 Task: Add a dependency to the task Improve code commenting for better readability , the existing task  Implement load balancing for better resource allocation in the project TranceTech.
Action: Mouse moved to (712, 521)
Screenshot: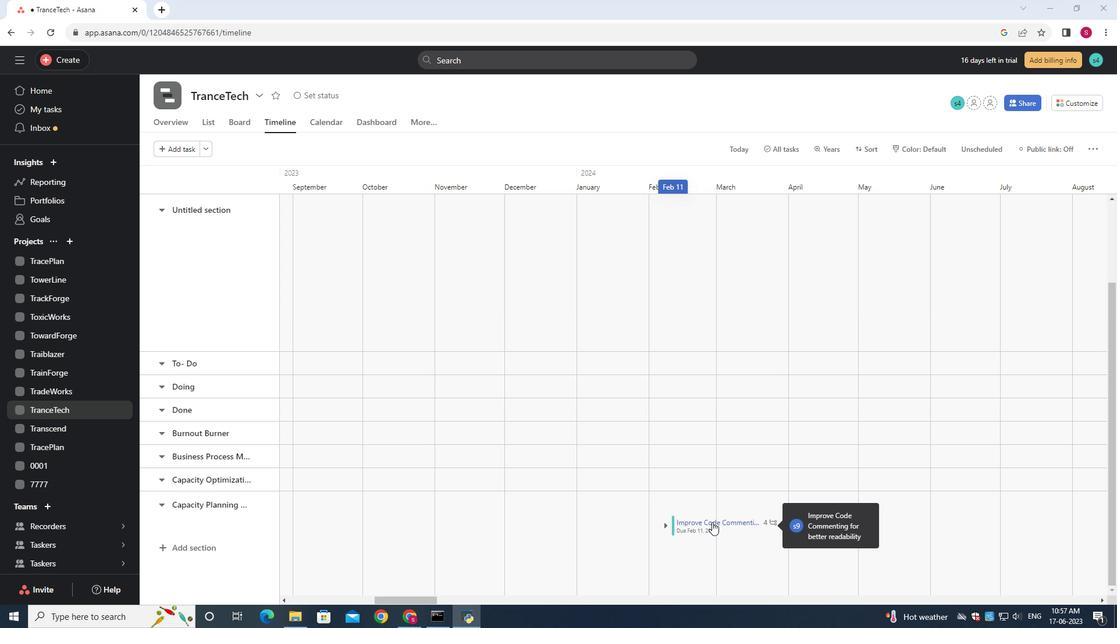 
Action: Mouse pressed left at (712, 521)
Screenshot: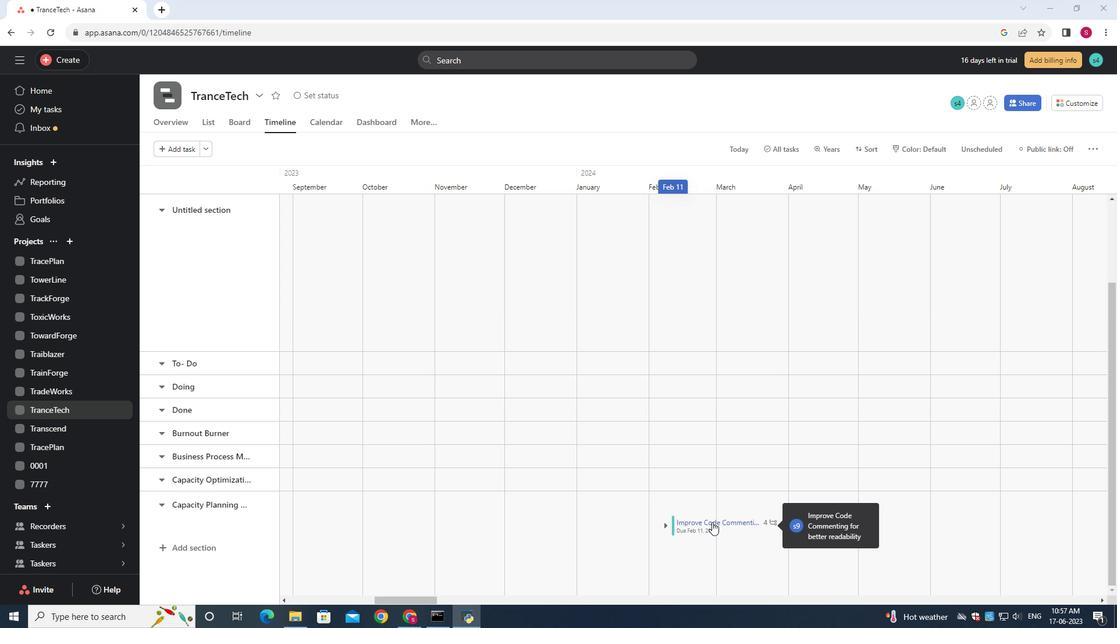 
Action: Mouse moved to (825, 303)
Screenshot: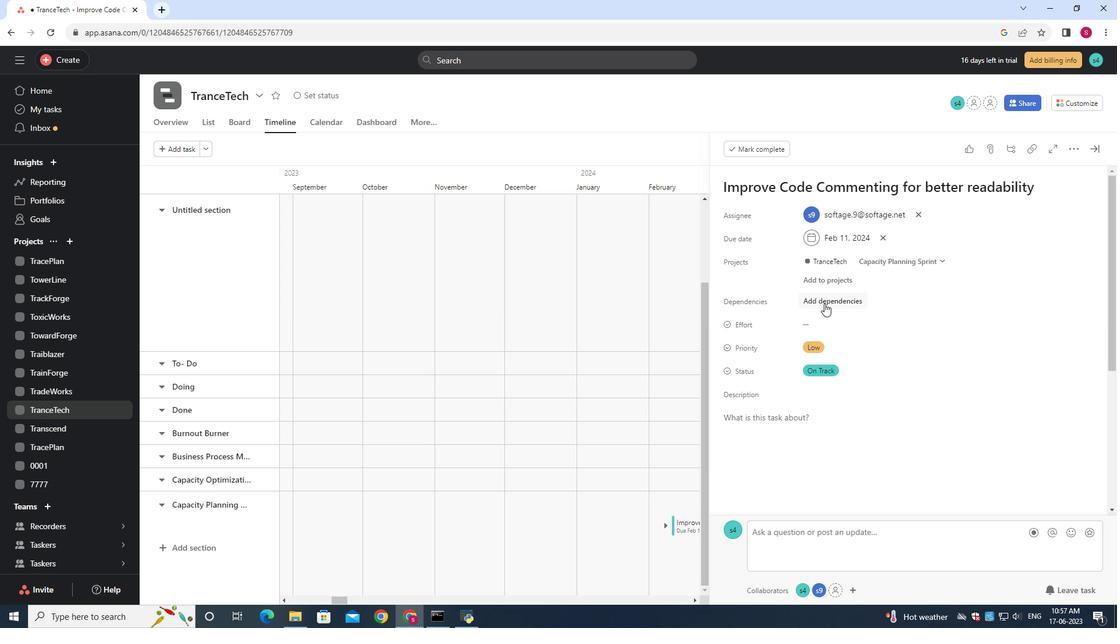 
Action: Mouse pressed left at (825, 303)
Screenshot: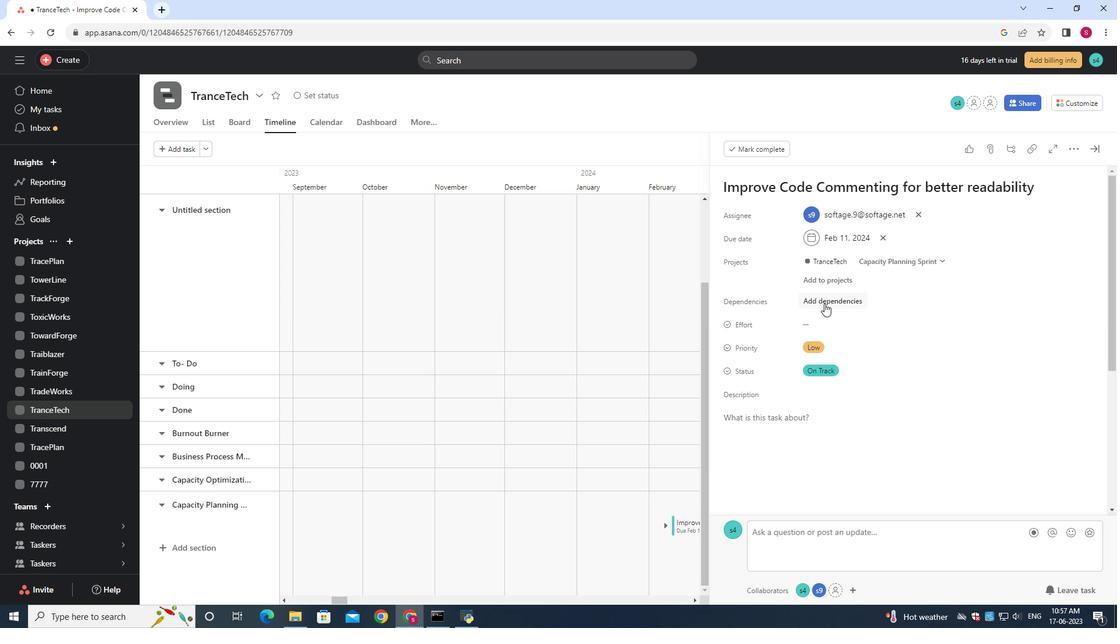 
Action: Mouse moved to (882, 346)
Screenshot: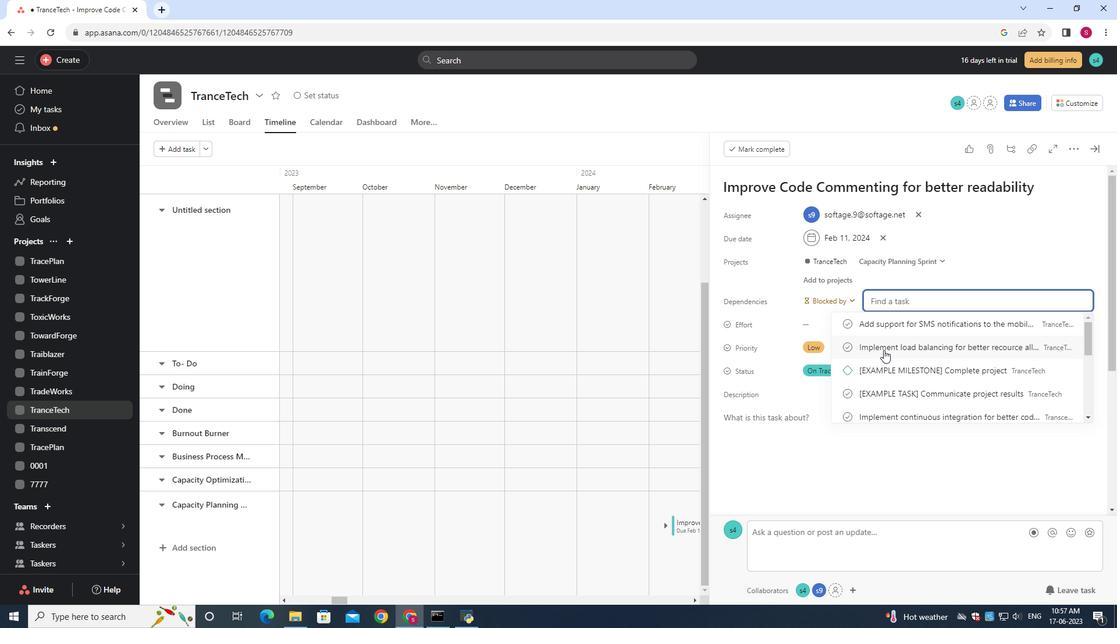 
Action: Mouse pressed left at (882, 346)
Screenshot: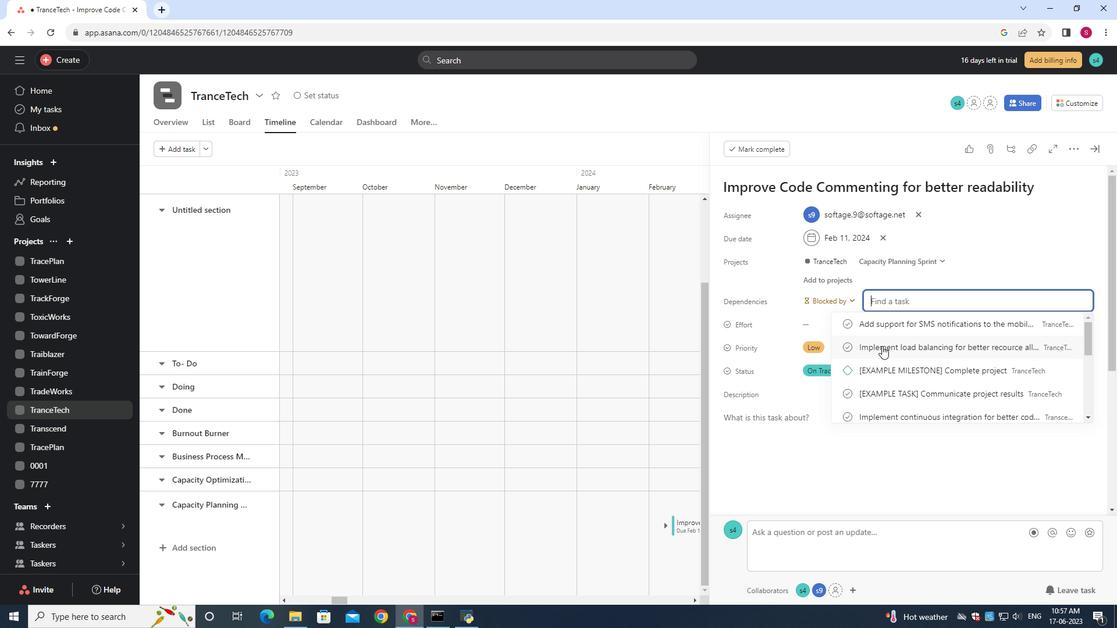 
Action: Mouse moved to (882, 347)
Screenshot: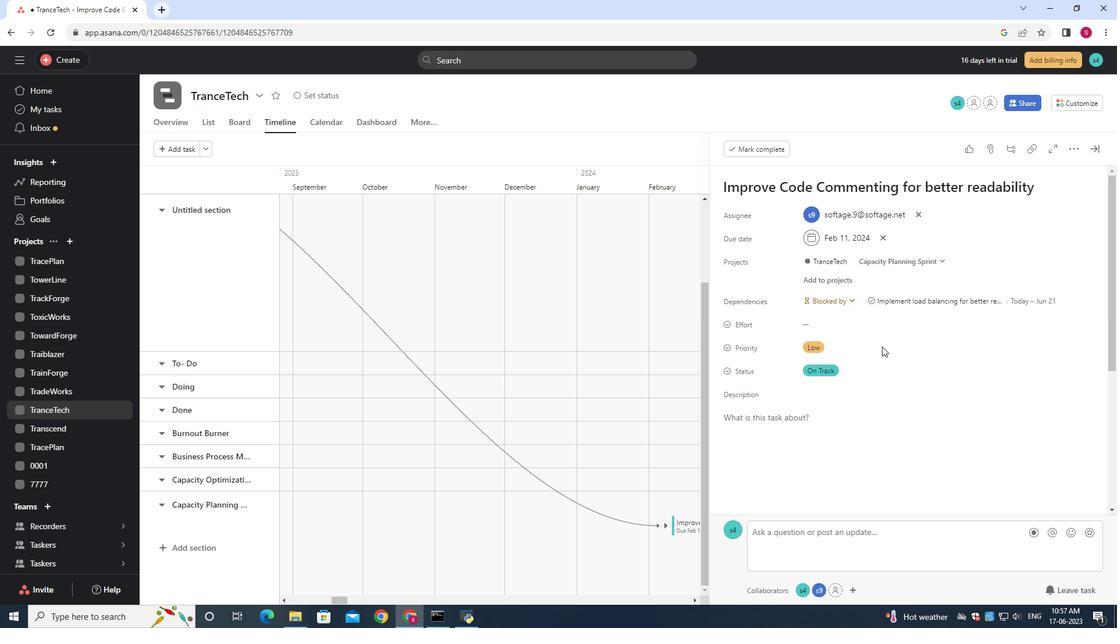 
